 Task: Create a task  Issues with integrating with version control system (e.g. Git) , assign it to team member softage.6@softage.net in the project ZeroG and update the status of the task to  On Track  , set the priority of the task to High.
Action: Mouse moved to (44, 350)
Screenshot: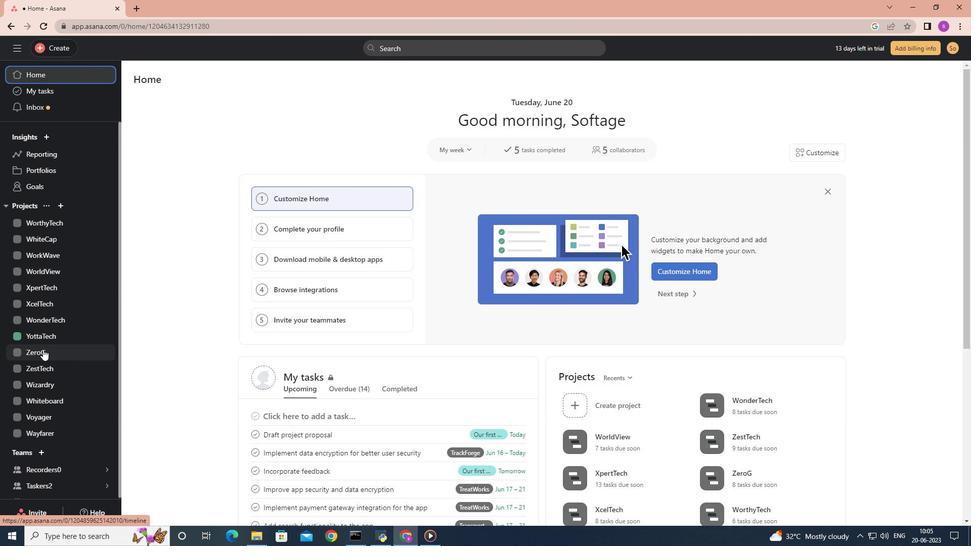
Action: Mouse pressed left at (44, 350)
Screenshot: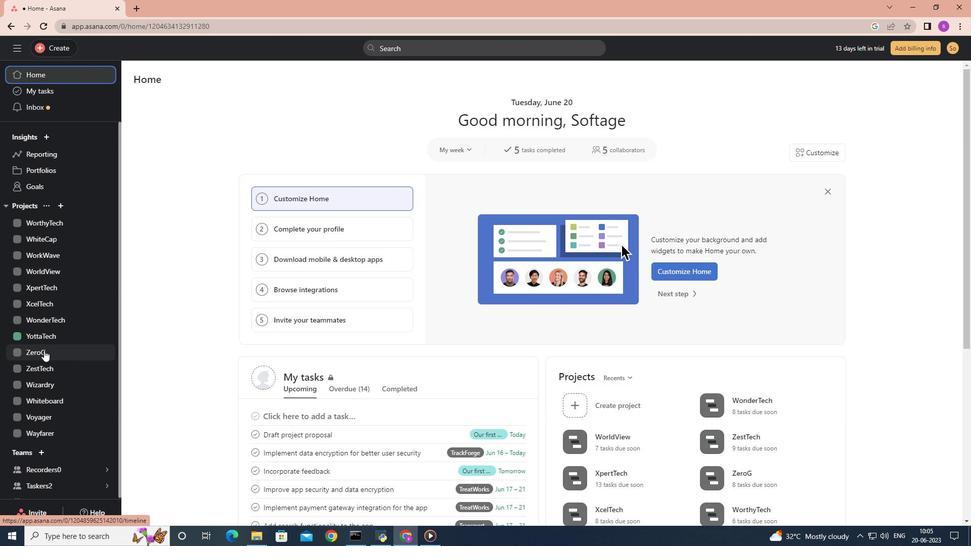 
Action: Mouse moved to (176, 128)
Screenshot: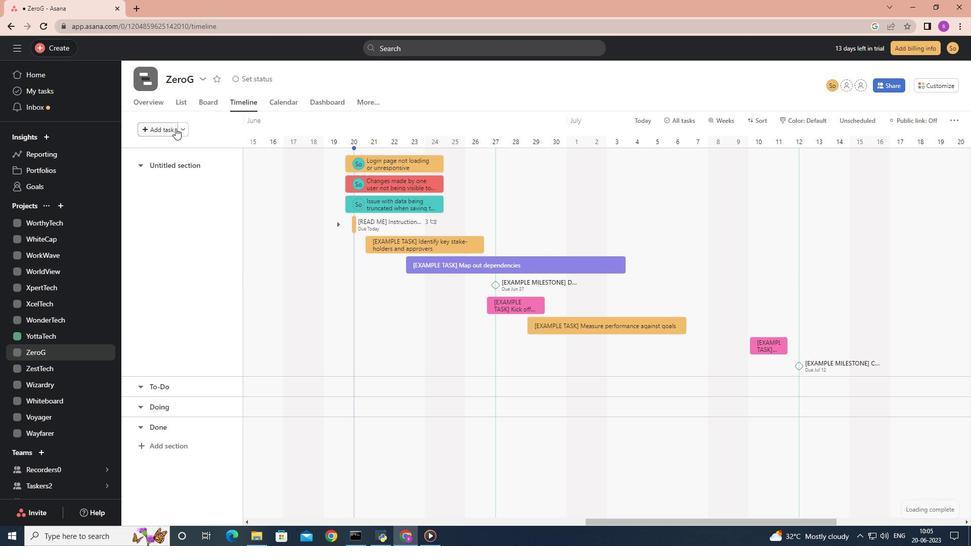 
Action: Mouse pressed left at (176, 128)
Screenshot: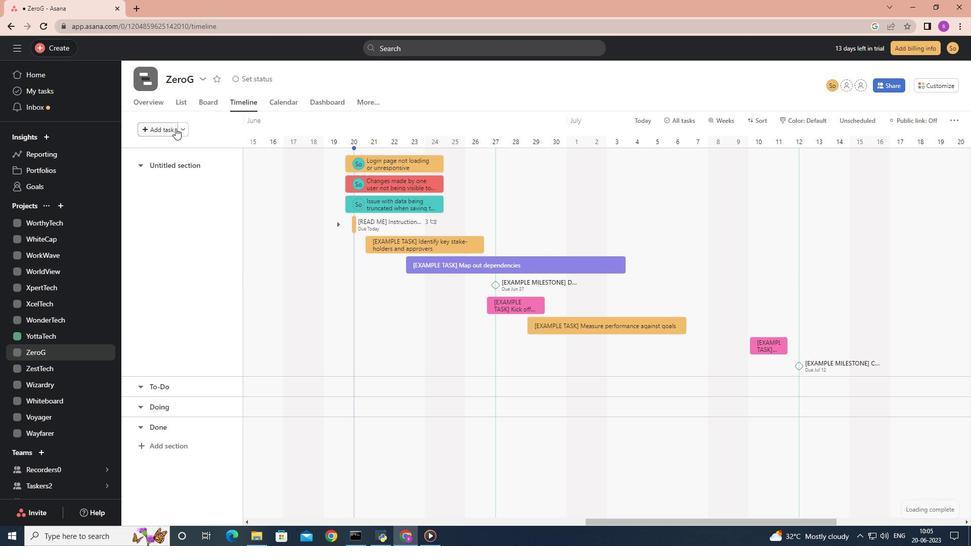
Action: Mouse moved to (176, 128)
Screenshot: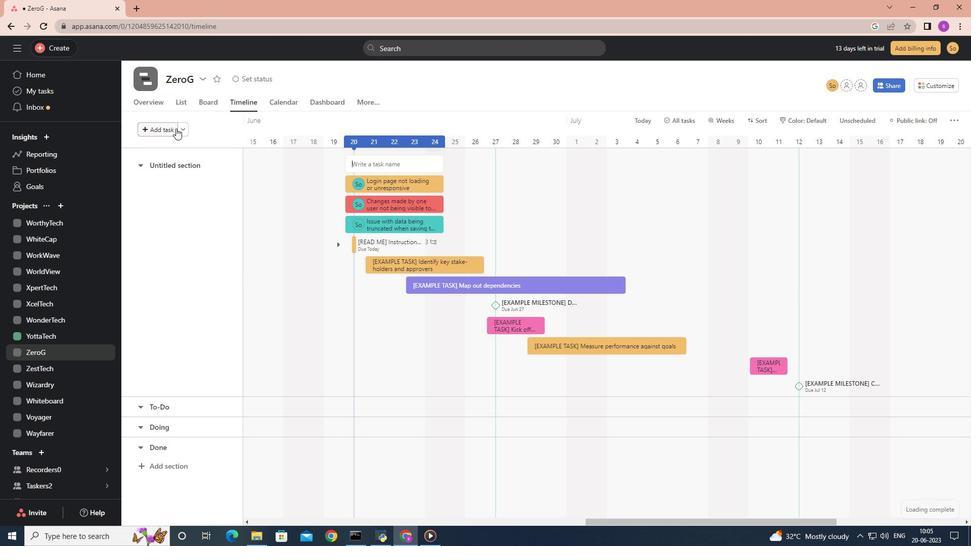 
Action: Key pressed <Key.shift>Issues<Key.space>with<Key.space>integrating<Key.space>with<Key.space>version<Key.space>control<Key.space>system<Key.shift>(e.g.<Key.space><Key.shift>Git<Key.shift><Key.shift><Key.shift><Key.shift><Key.shift><Key.shift><Key.shift><Key.shift><Key.shift><Key.shift><Key.shift><Key.shift><Key.shift><Key.shift><Key.shift><Key.shift><Key.shift><Key.shift><Key.shift>)<Key.enter>
Screenshot: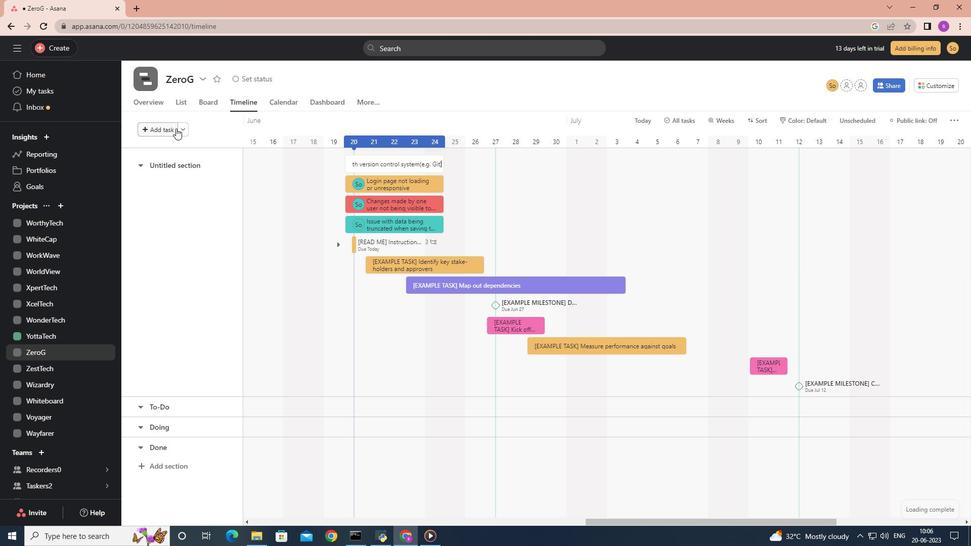 
Action: Mouse moved to (432, 162)
Screenshot: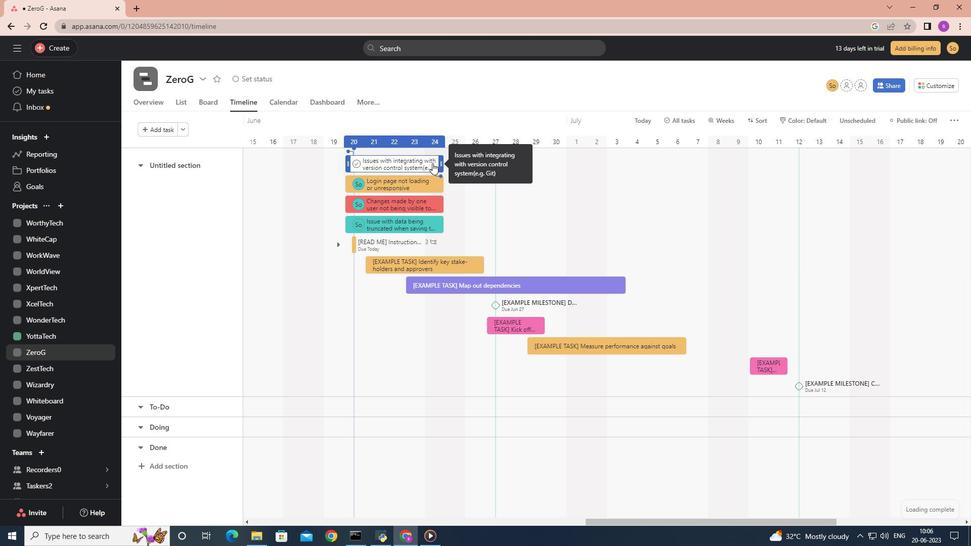 
Action: Mouse pressed left at (432, 162)
Screenshot: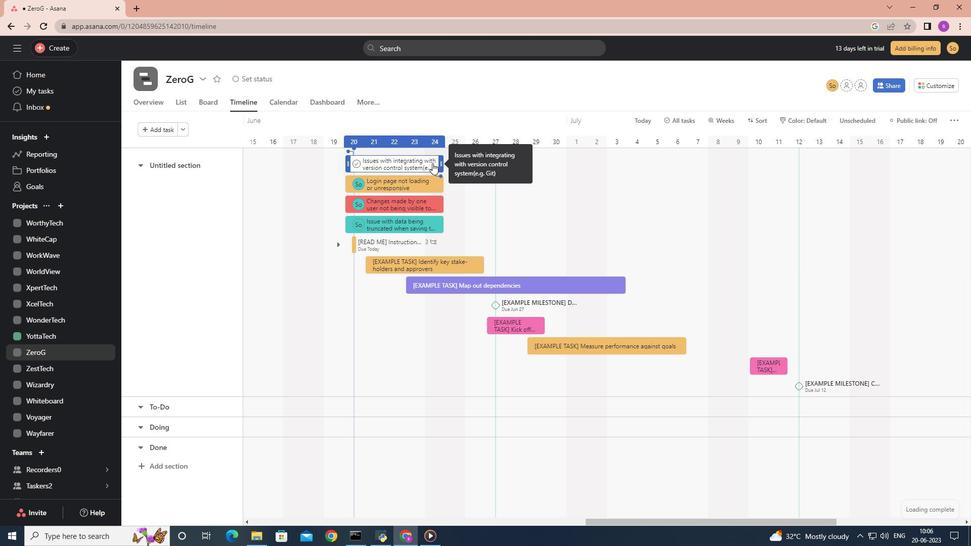 
Action: Mouse moved to (736, 197)
Screenshot: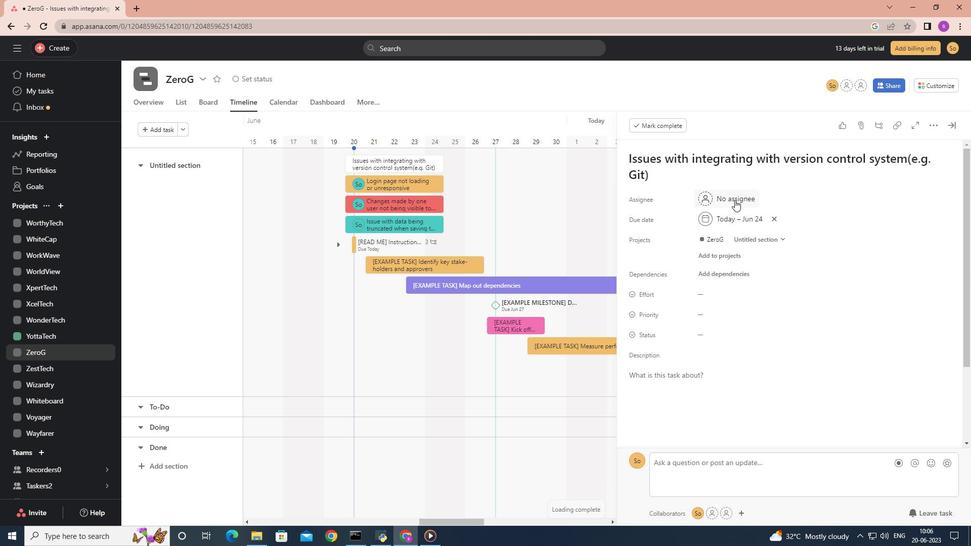 
Action: Mouse pressed left at (736, 197)
Screenshot: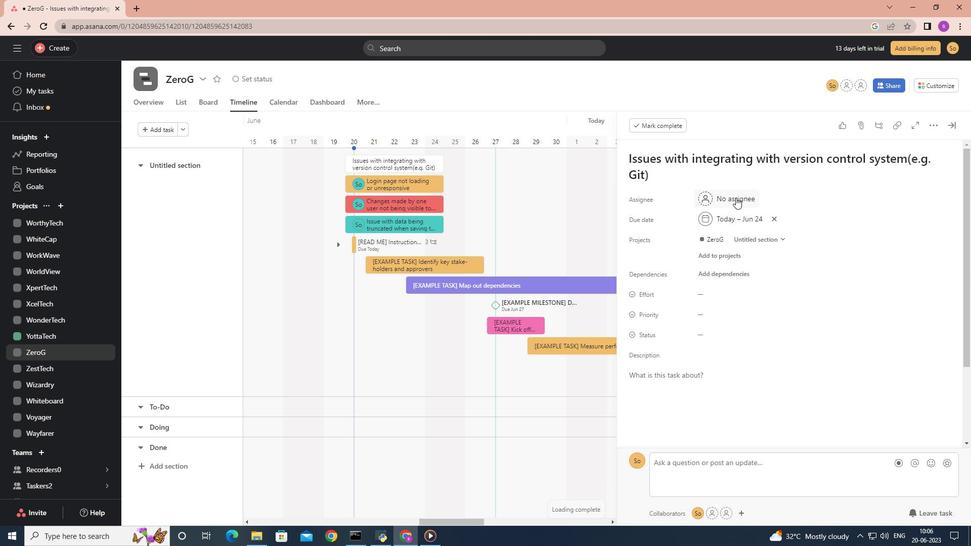 
Action: Mouse moved to (736, 197)
Screenshot: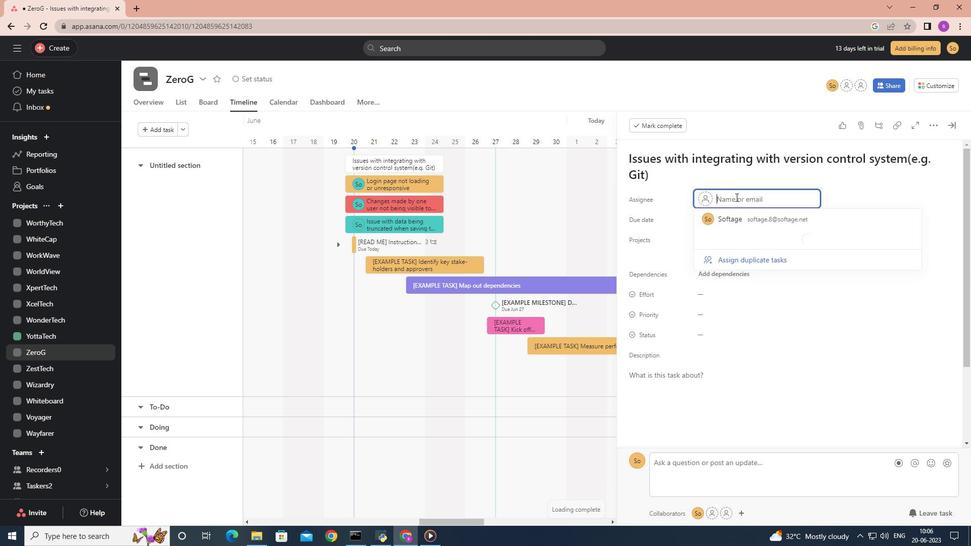 
Action: Key pressed softage.6
Screenshot: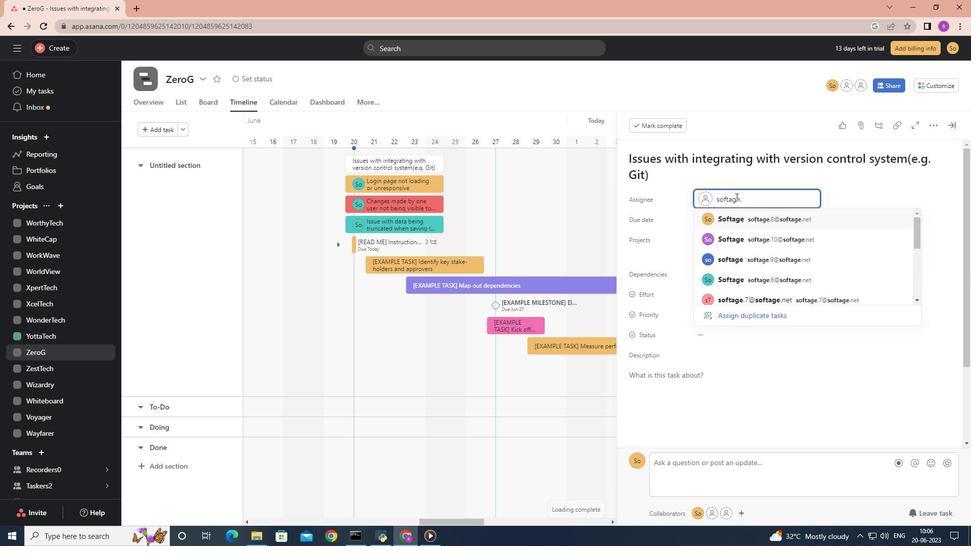 
Action: Mouse moved to (765, 220)
Screenshot: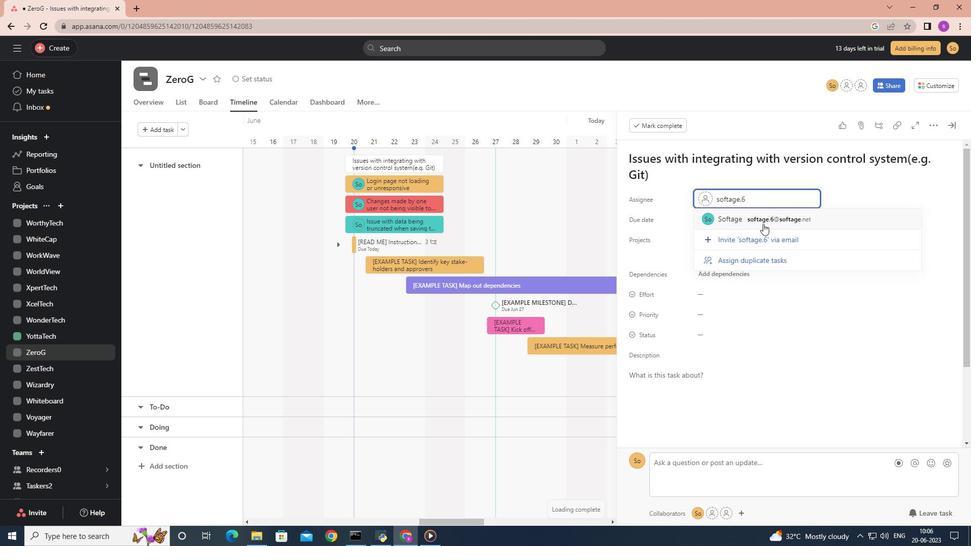 
Action: Mouse pressed left at (765, 220)
Screenshot: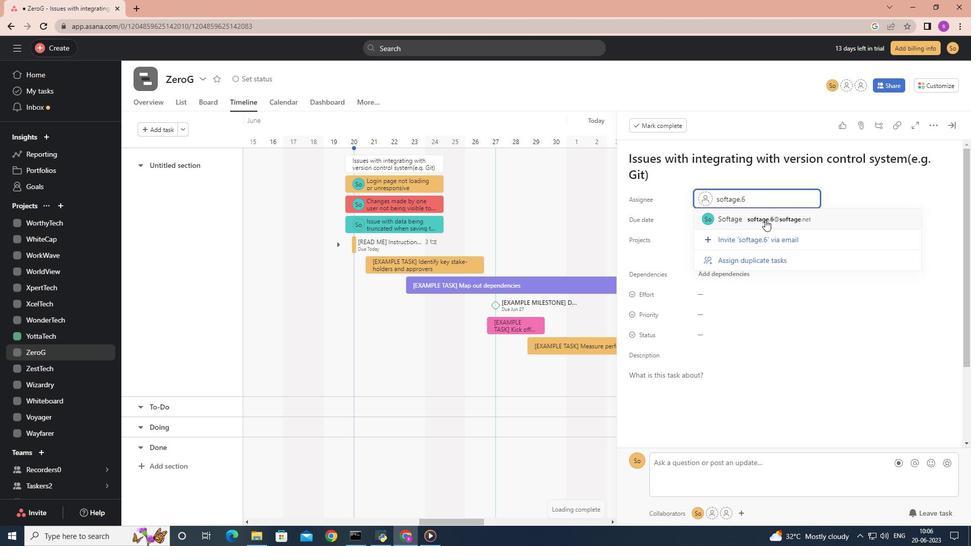 
Action: Mouse moved to (745, 334)
Screenshot: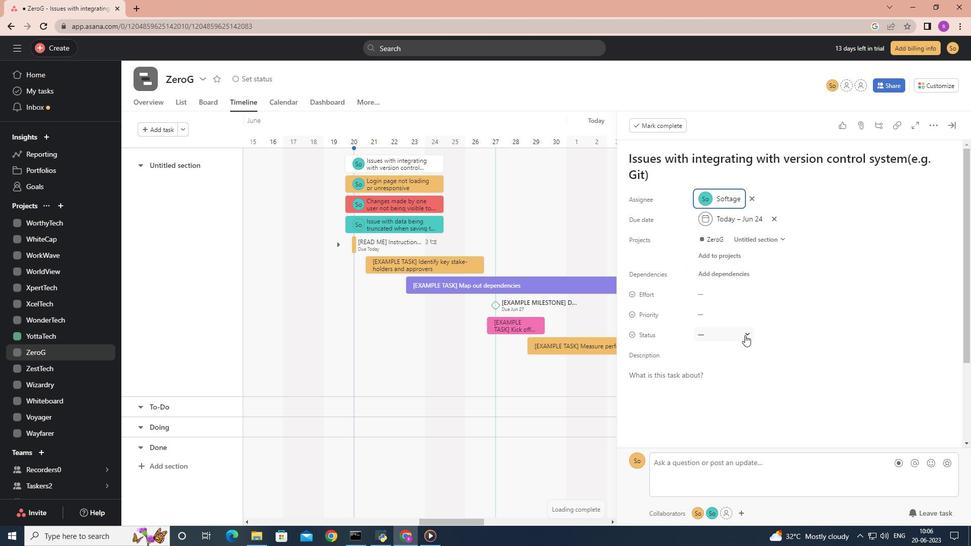 
Action: Mouse pressed left at (745, 334)
Screenshot: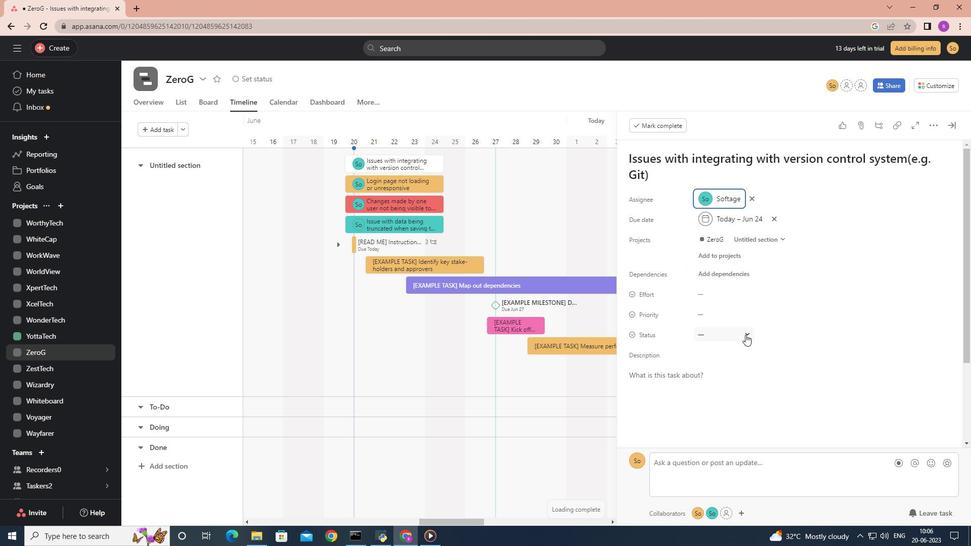 
Action: Mouse moved to (734, 371)
Screenshot: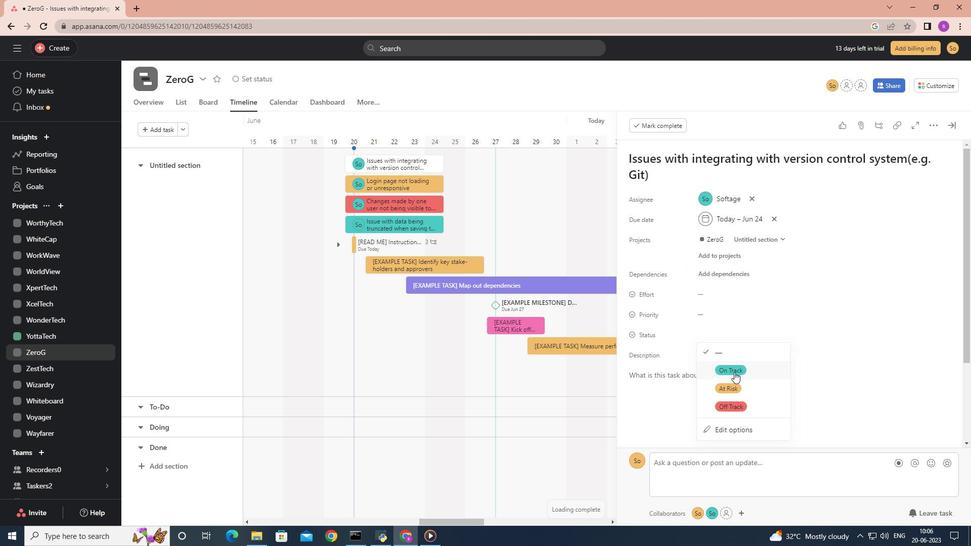 
Action: Mouse pressed left at (734, 371)
Screenshot: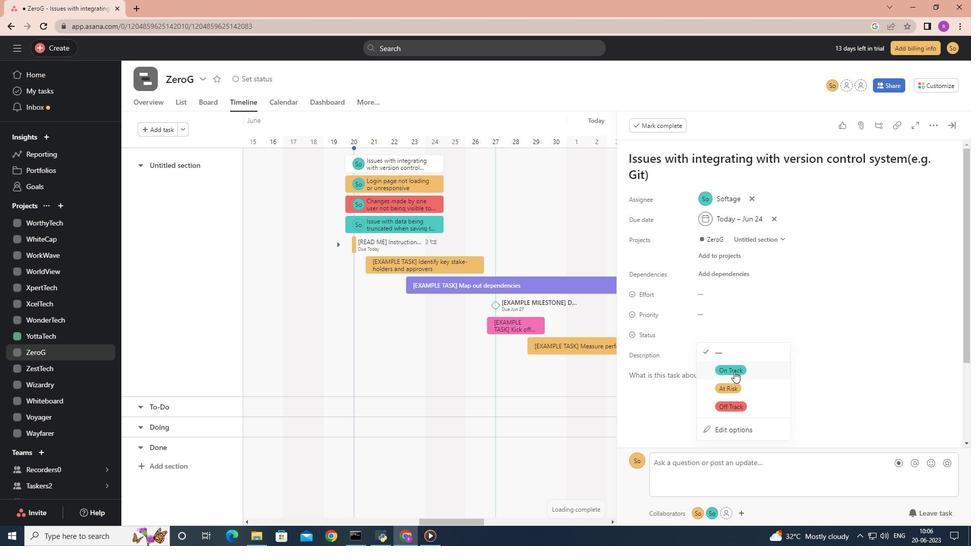 
Action: Mouse moved to (745, 310)
Screenshot: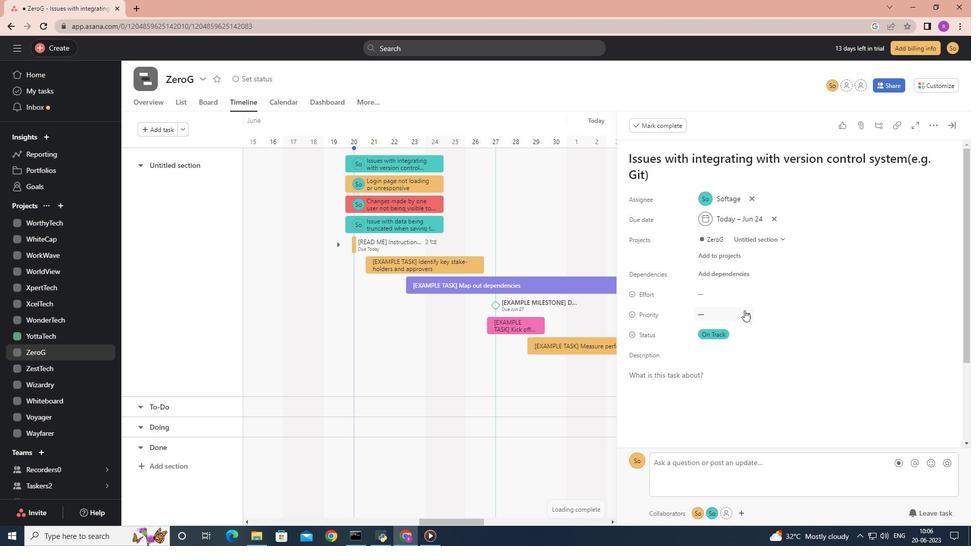 
Action: Mouse pressed left at (745, 310)
Screenshot: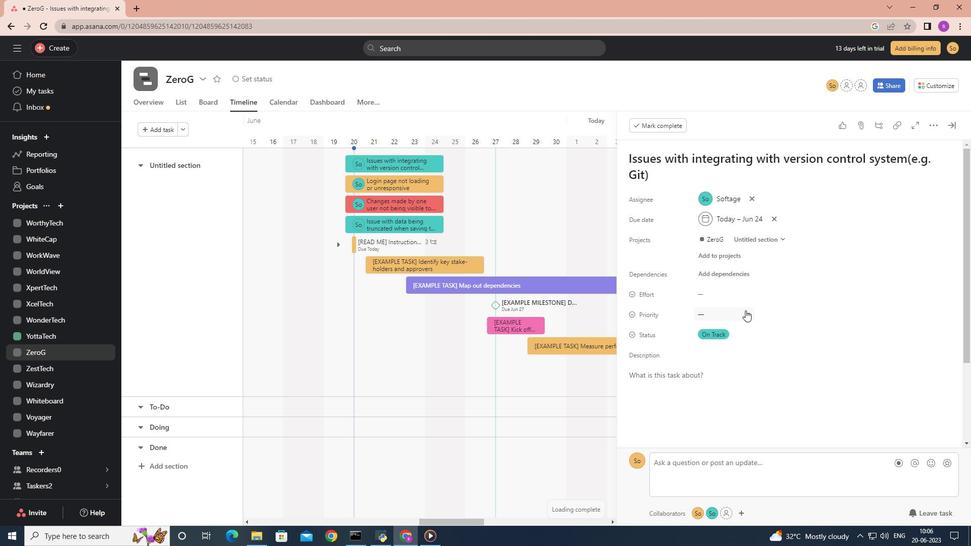 
Action: Mouse moved to (727, 348)
Screenshot: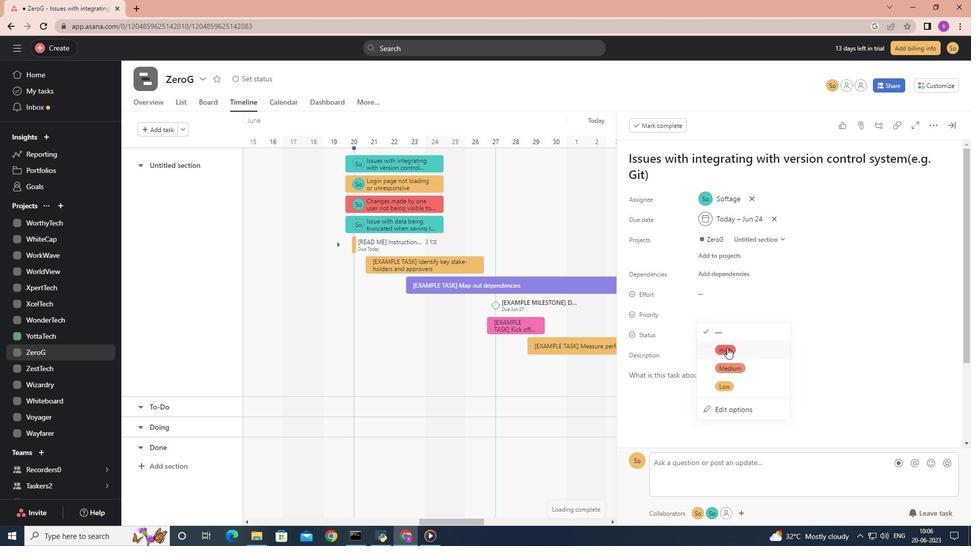 
Action: Mouse pressed left at (727, 348)
Screenshot: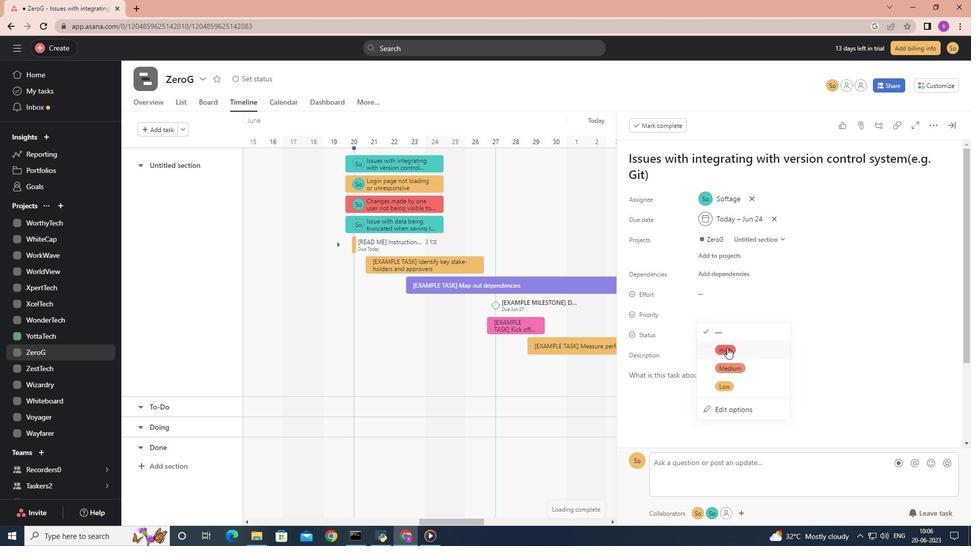 
Action: Mouse moved to (727, 348)
Screenshot: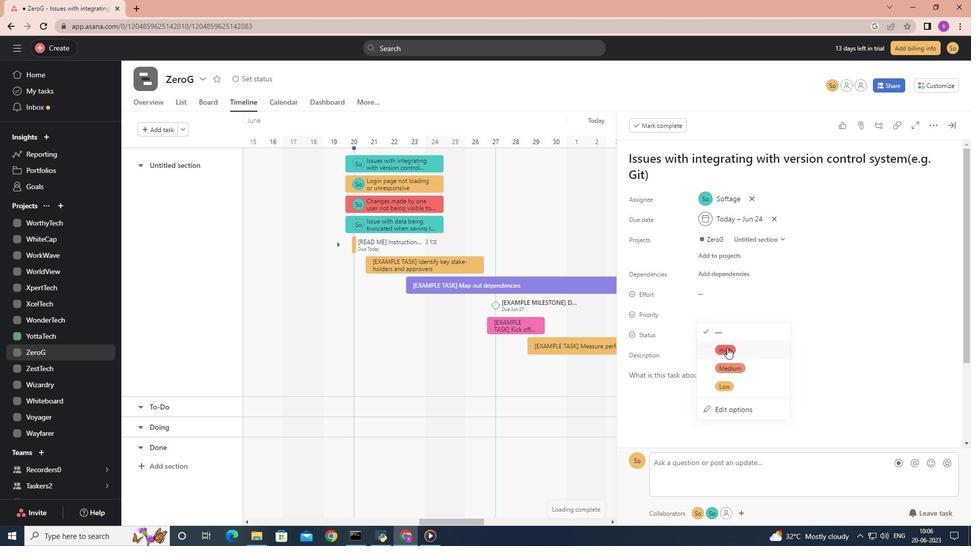 
